Task: In the  document campaign Insert page numer 'on bottom of the page' change page color to  'Blue'Apply Page border, setting:  Shadow Style: three thin lines; Color: 'Black;' Width: 3/4 pt
Action: Mouse moved to (96, 24)
Screenshot: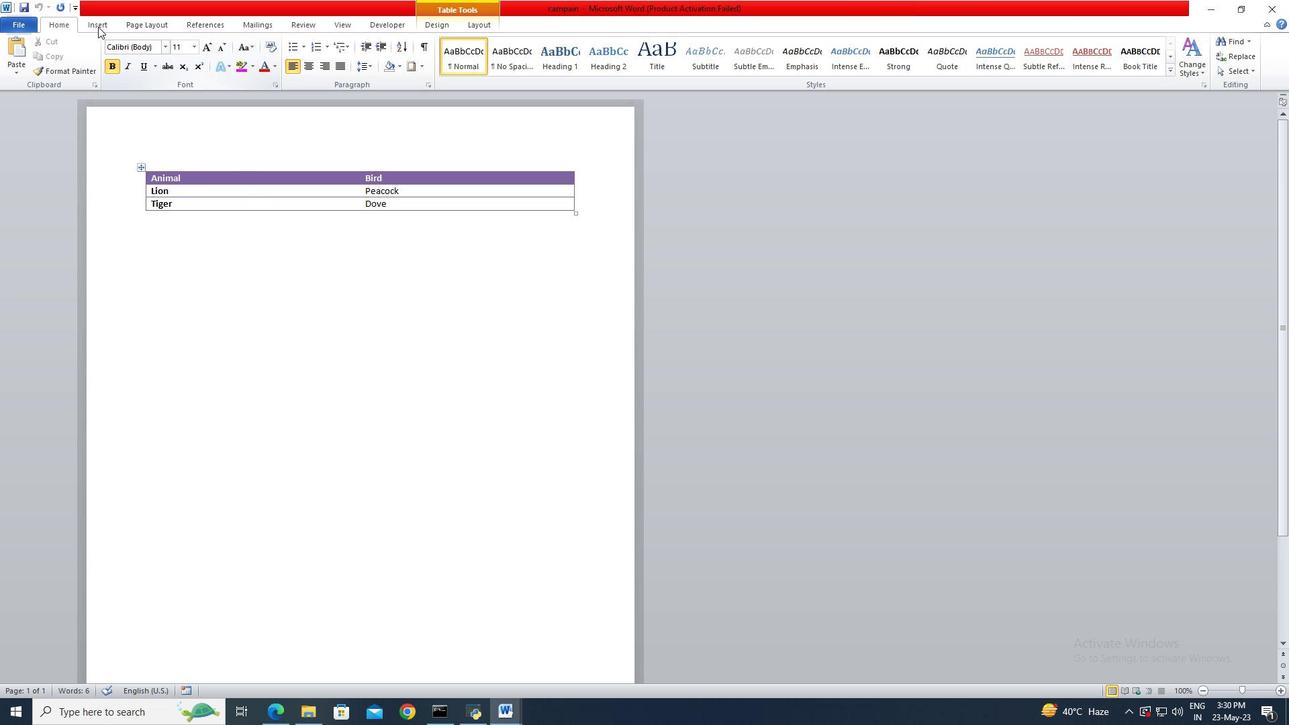 
Action: Mouse pressed left at (96, 24)
Screenshot: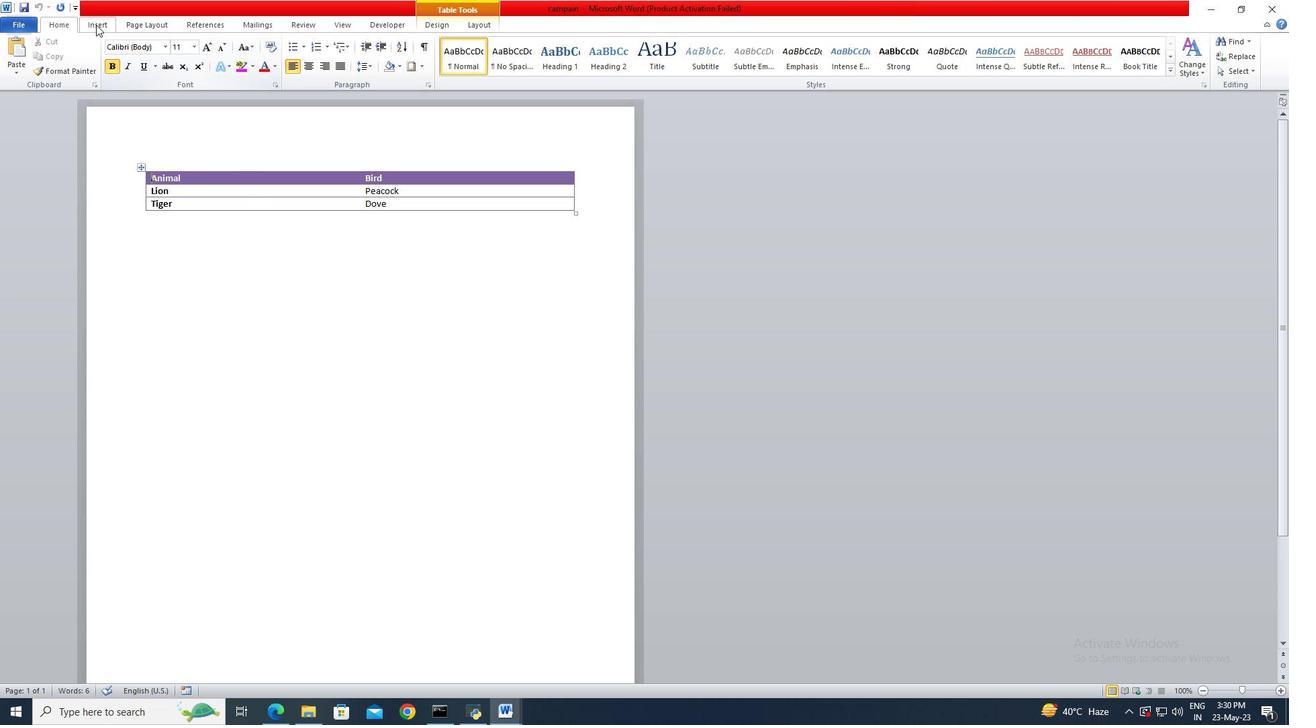 
Action: Mouse moved to (533, 71)
Screenshot: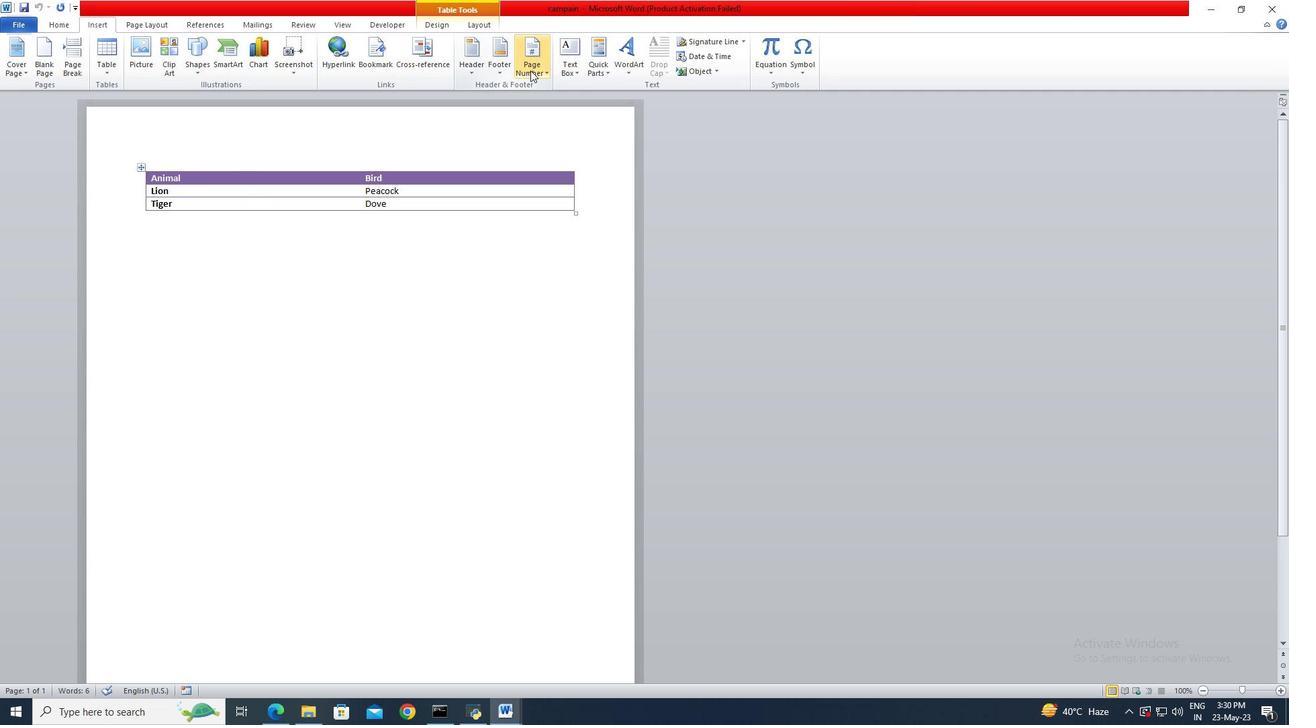 
Action: Mouse pressed left at (533, 71)
Screenshot: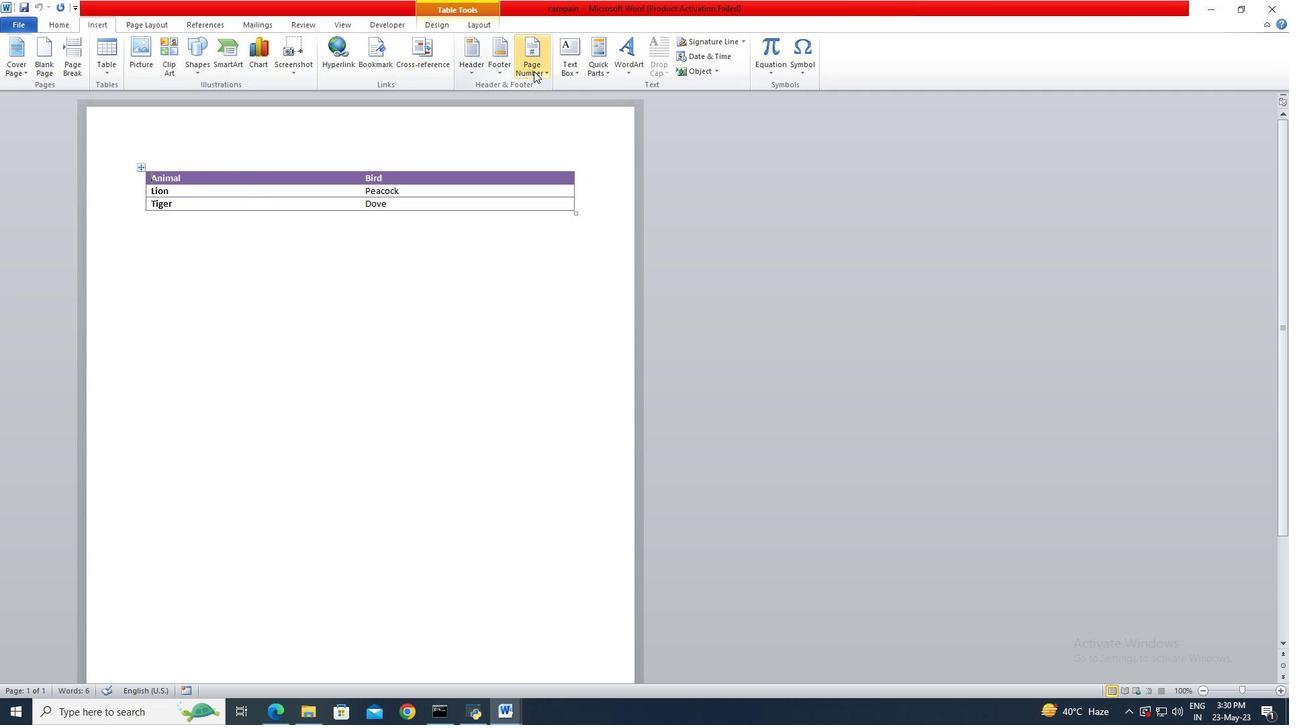 
Action: Mouse moved to (688, 140)
Screenshot: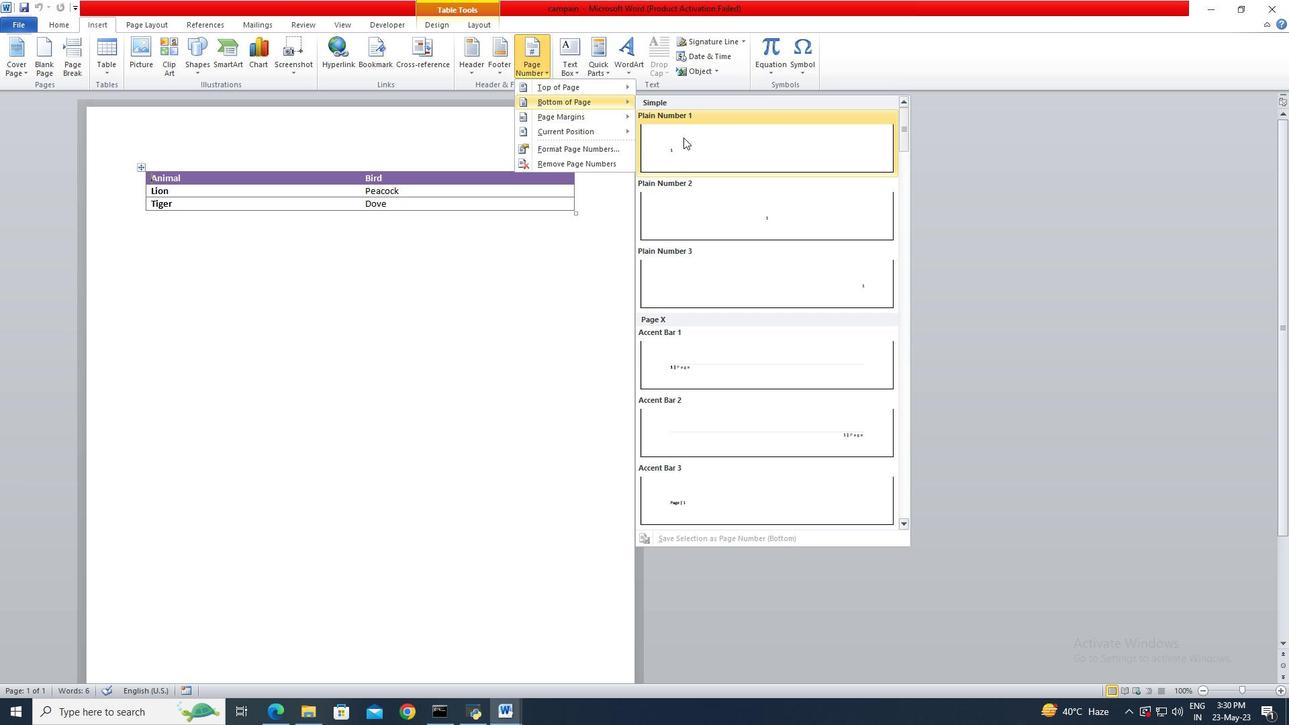 
Action: Mouse pressed left at (688, 140)
Screenshot: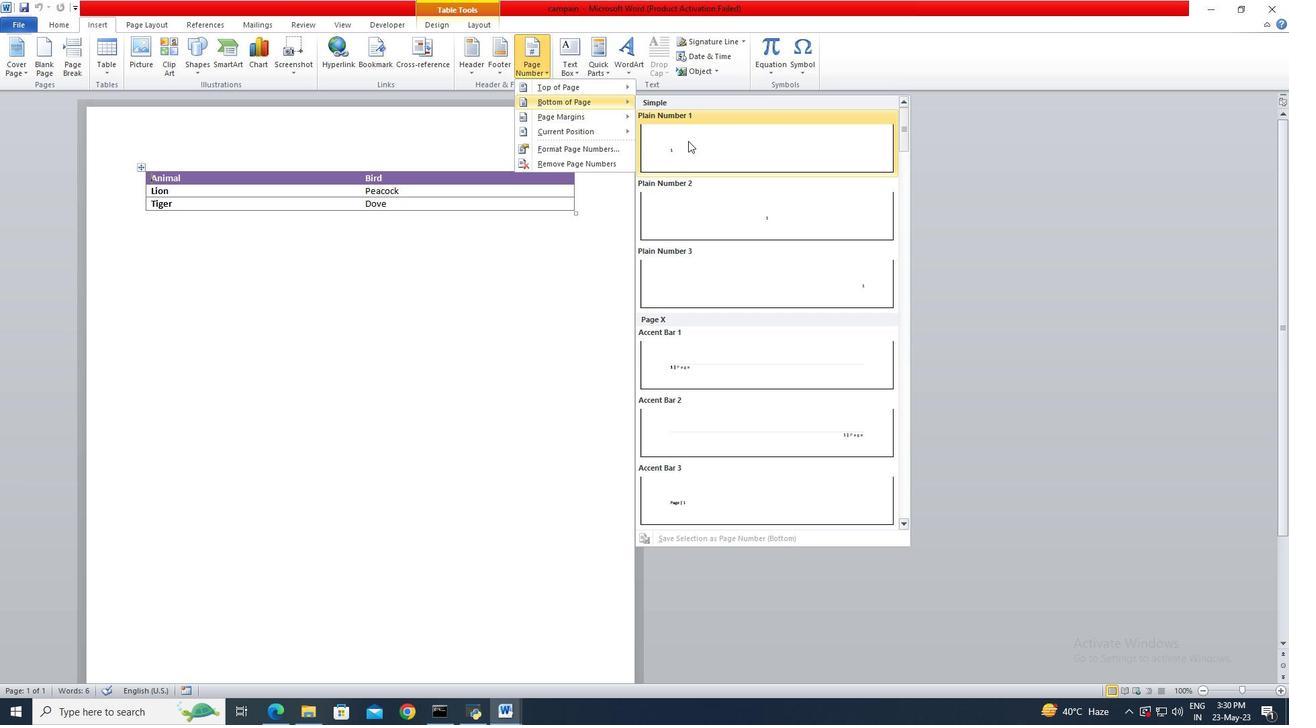 
Action: Mouse moved to (160, 22)
Screenshot: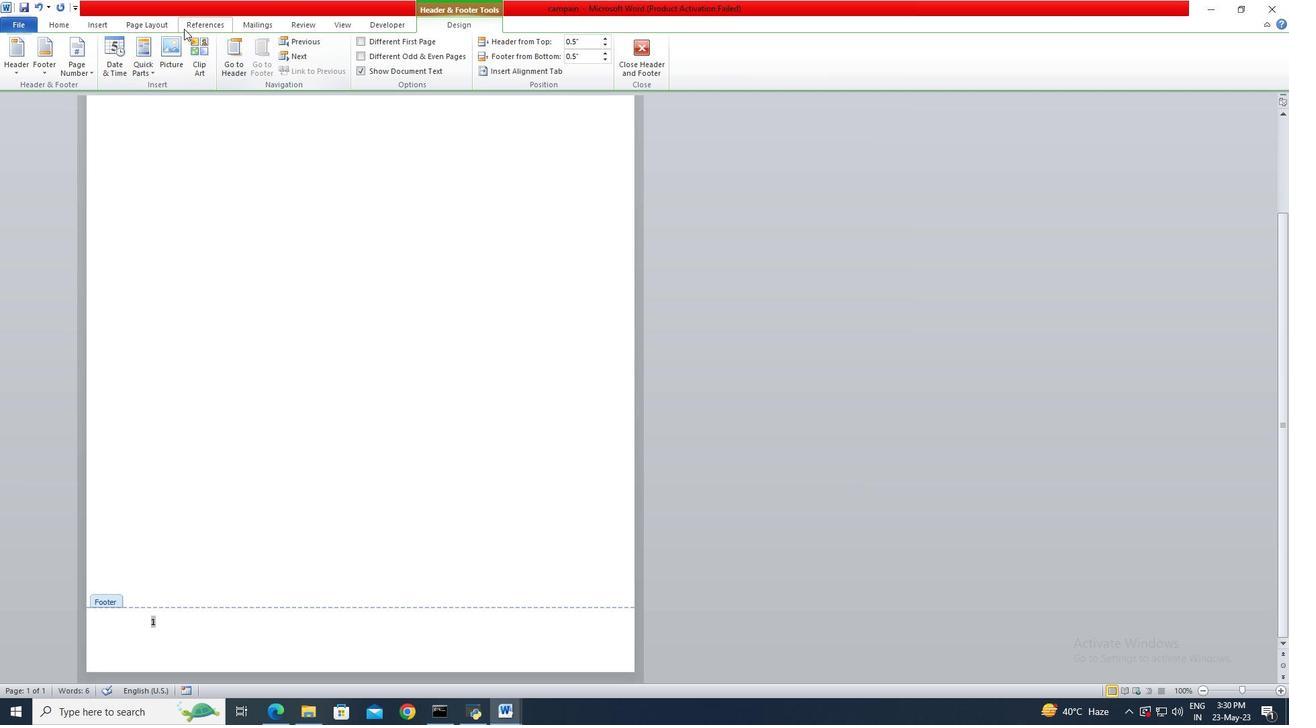 
Action: Mouse pressed left at (160, 22)
Screenshot: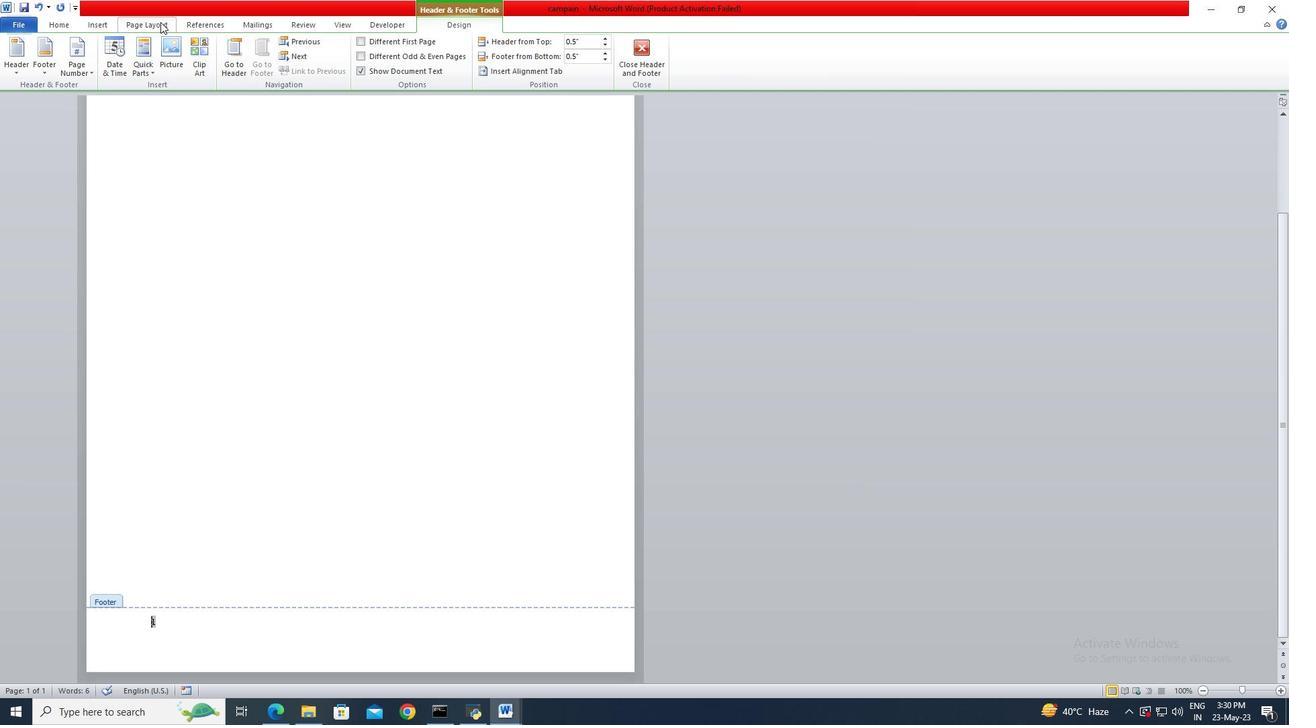
Action: Mouse moved to (340, 69)
Screenshot: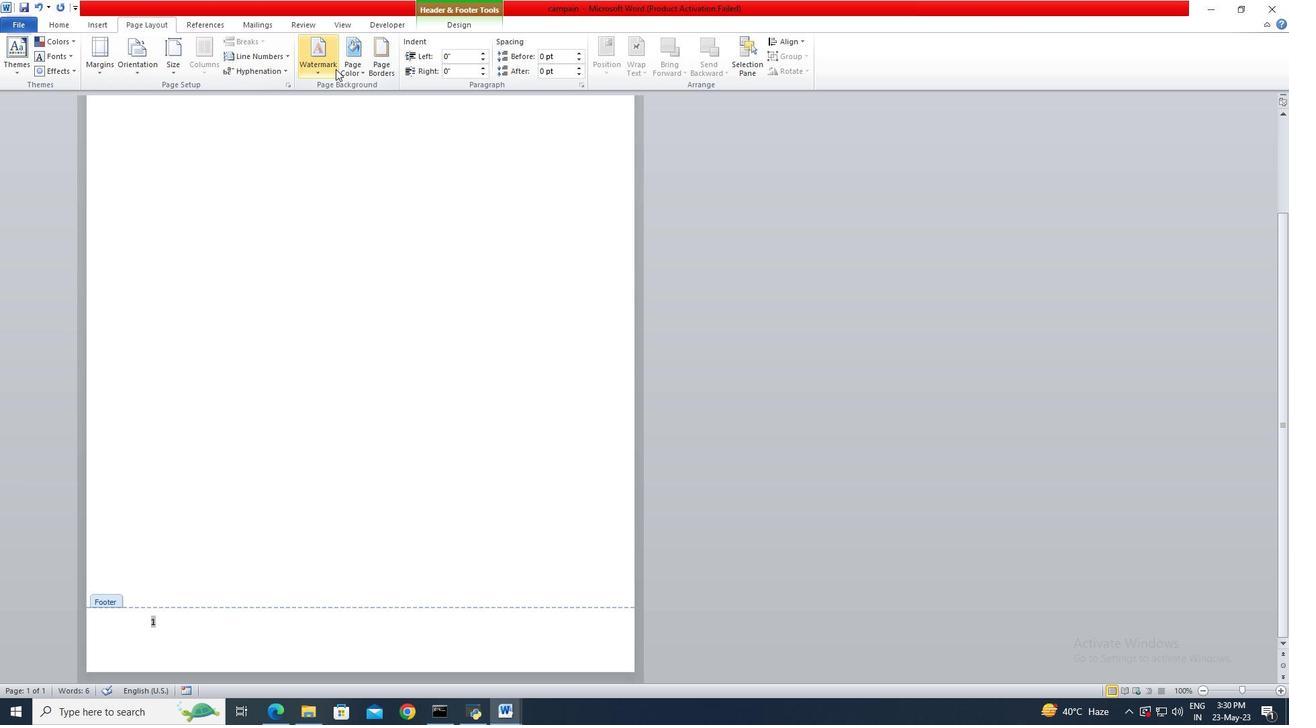 
Action: Mouse pressed left at (340, 69)
Screenshot: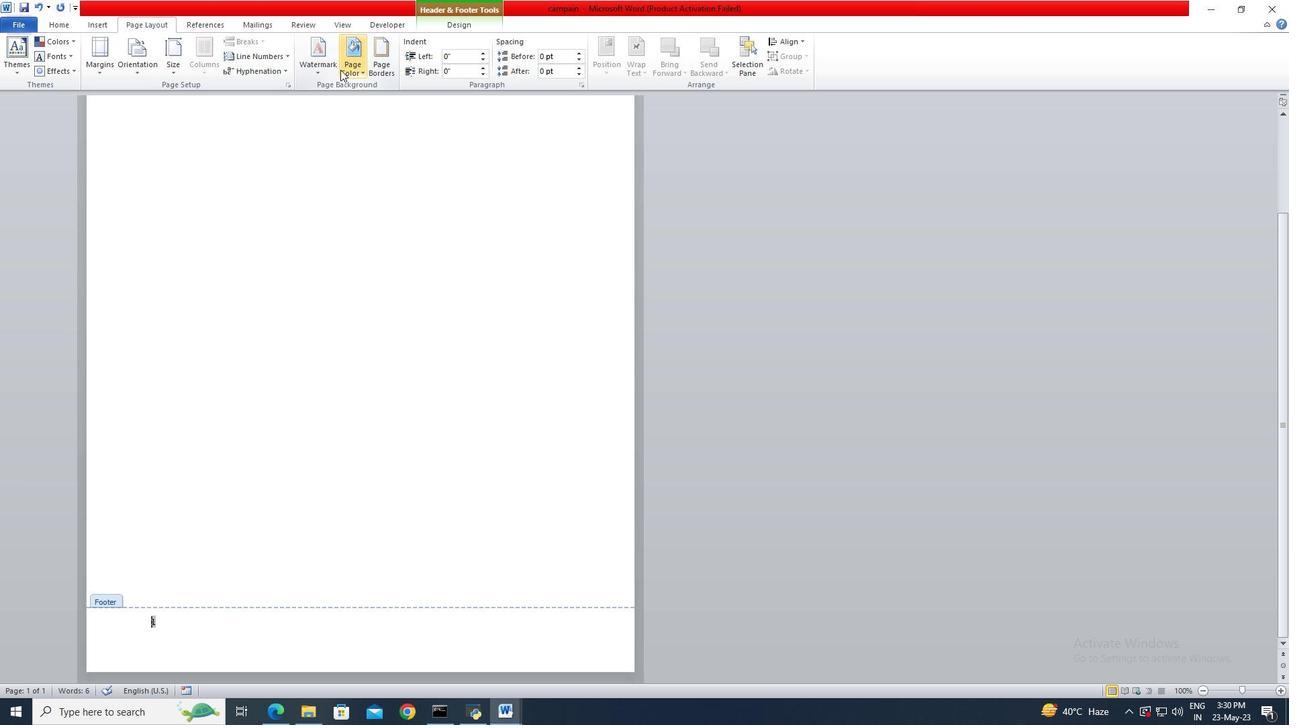 
Action: Mouse moved to (384, 126)
Screenshot: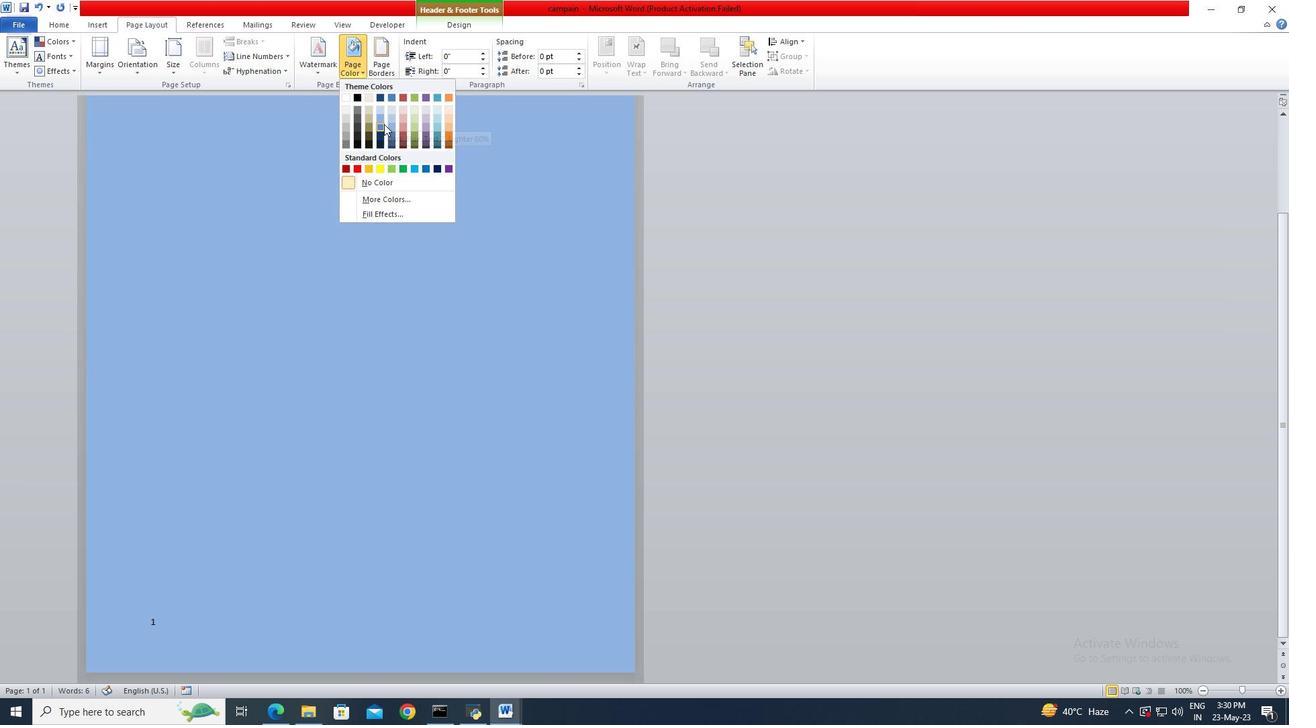 
Action: Mouse pressed left at (384, 126)
Screenshot: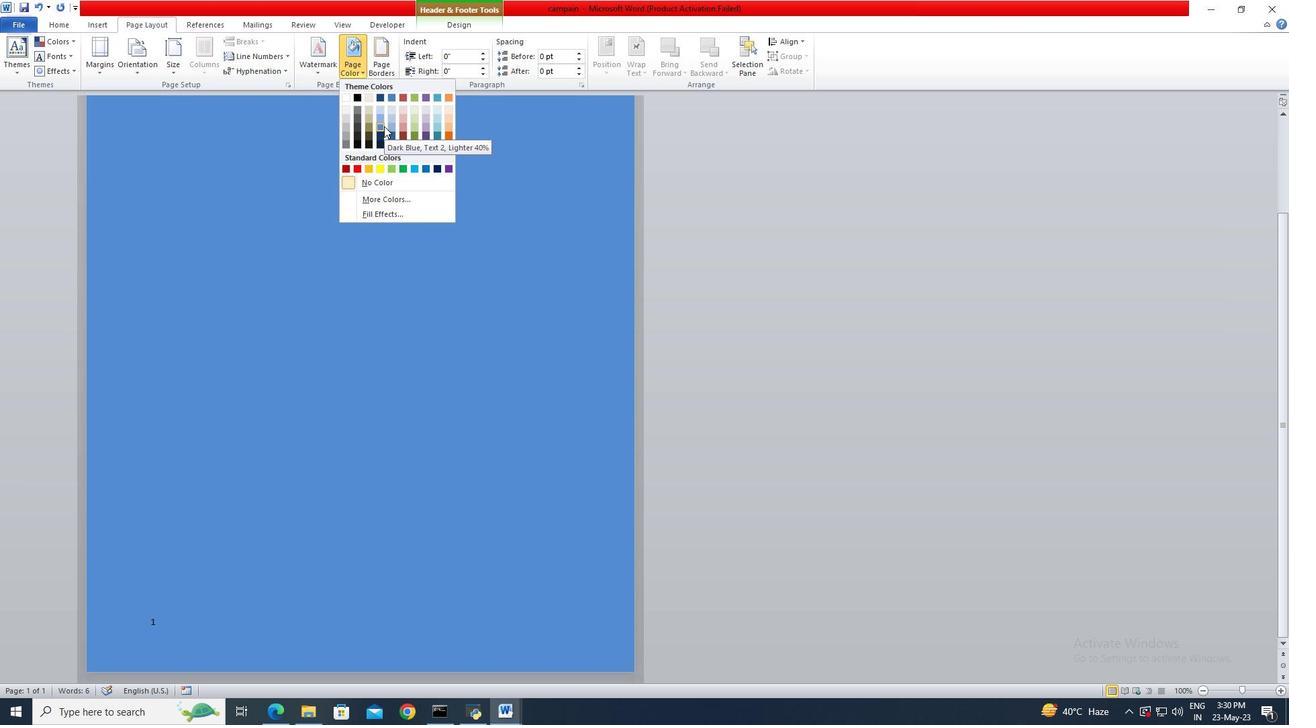
Action: Mouse moved to (382, 74)
Screenshot: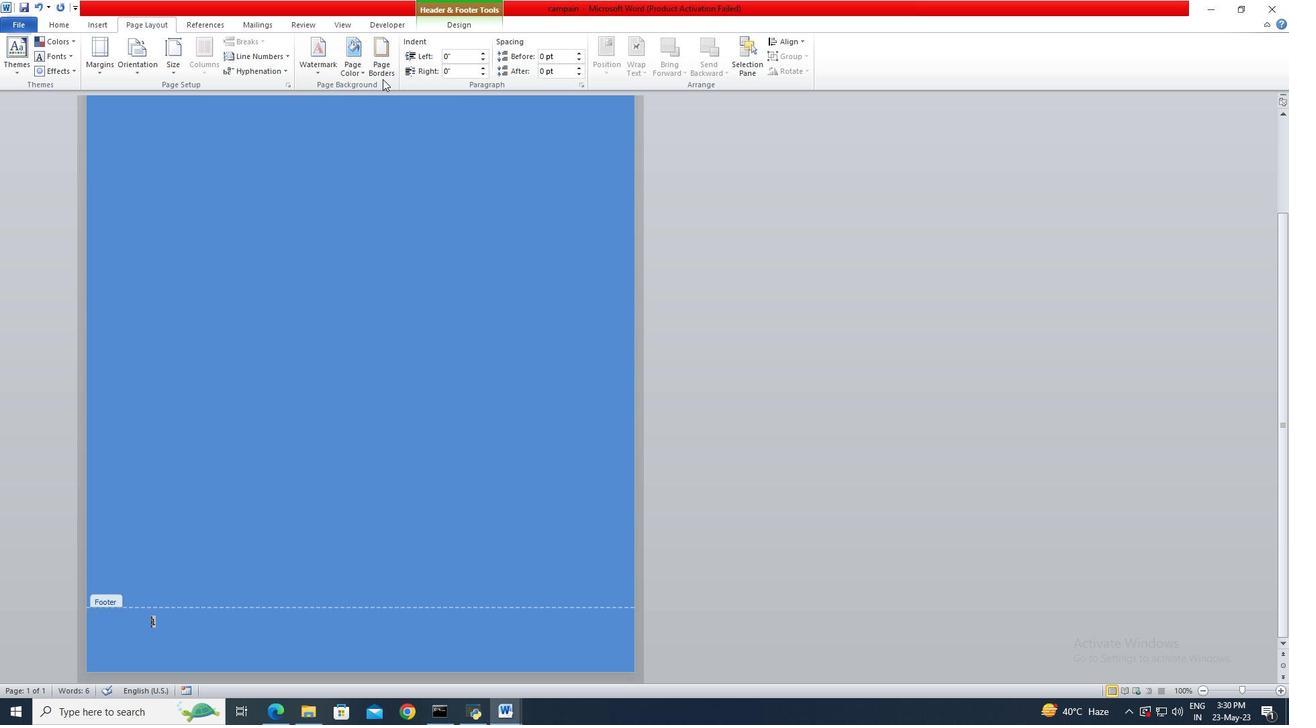 
Action: Mouse pressed left at (382, 74)
Screenshot: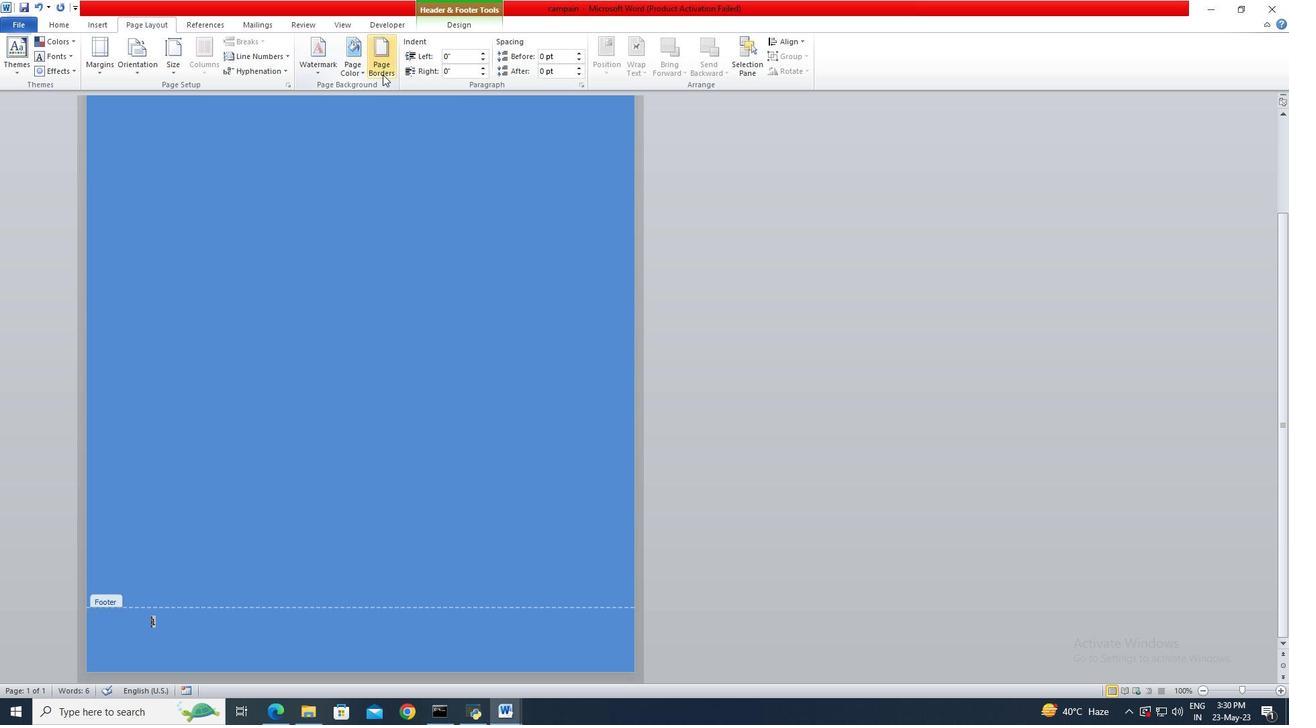 
Action: Mouse moved to (486, 328)
Screenshot: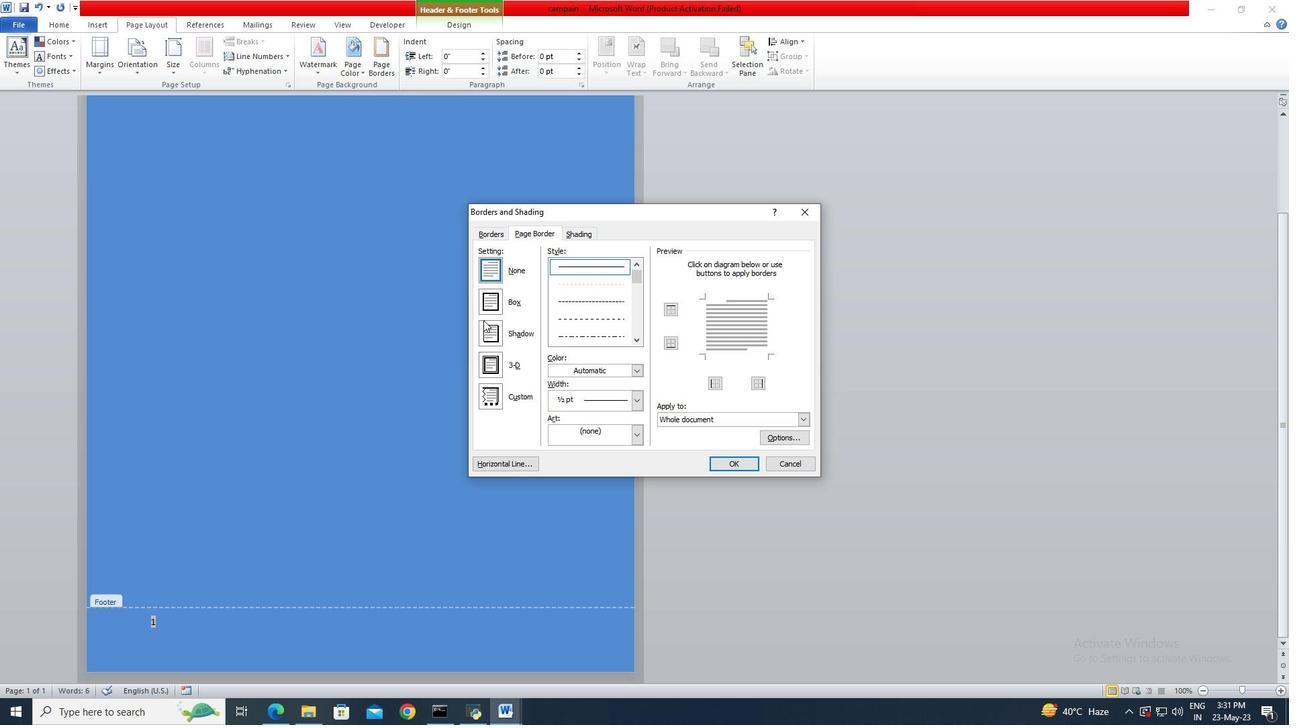 
Action: Mouse pressed left at (486, 328)
Screenshot: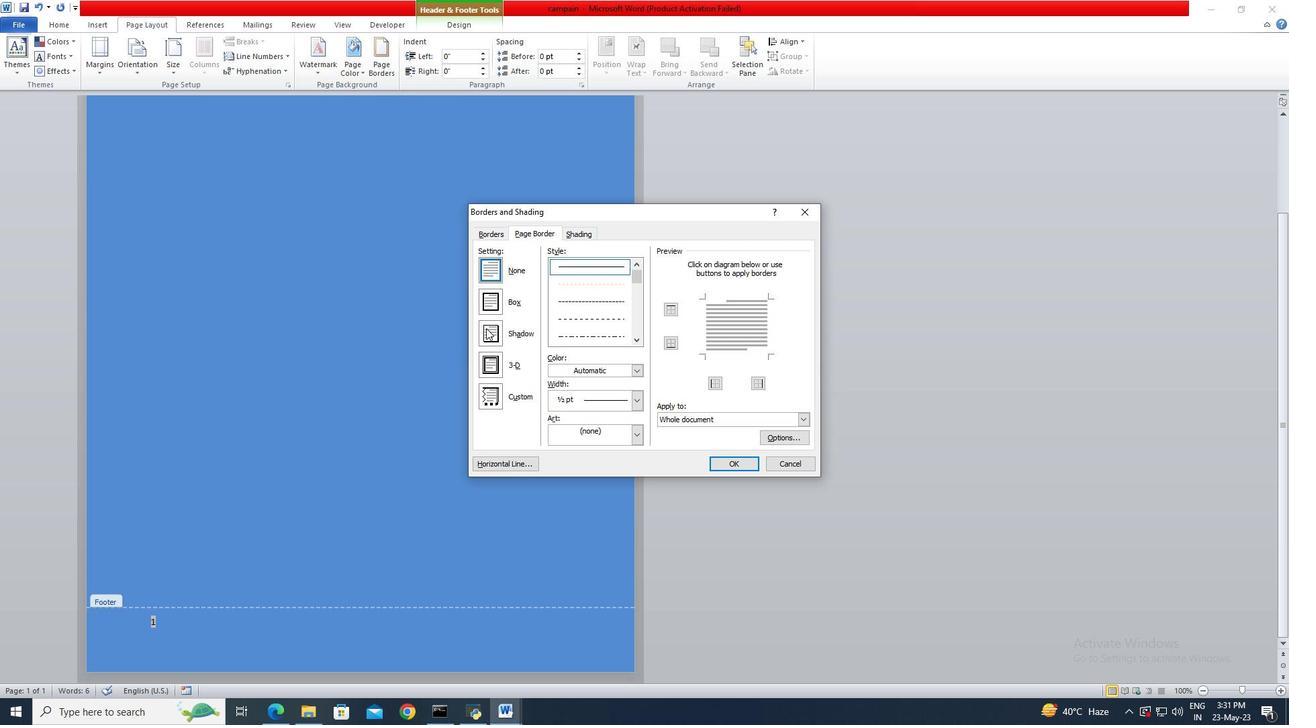 
Action: Mouse moved to (635, 341)
Screenshot: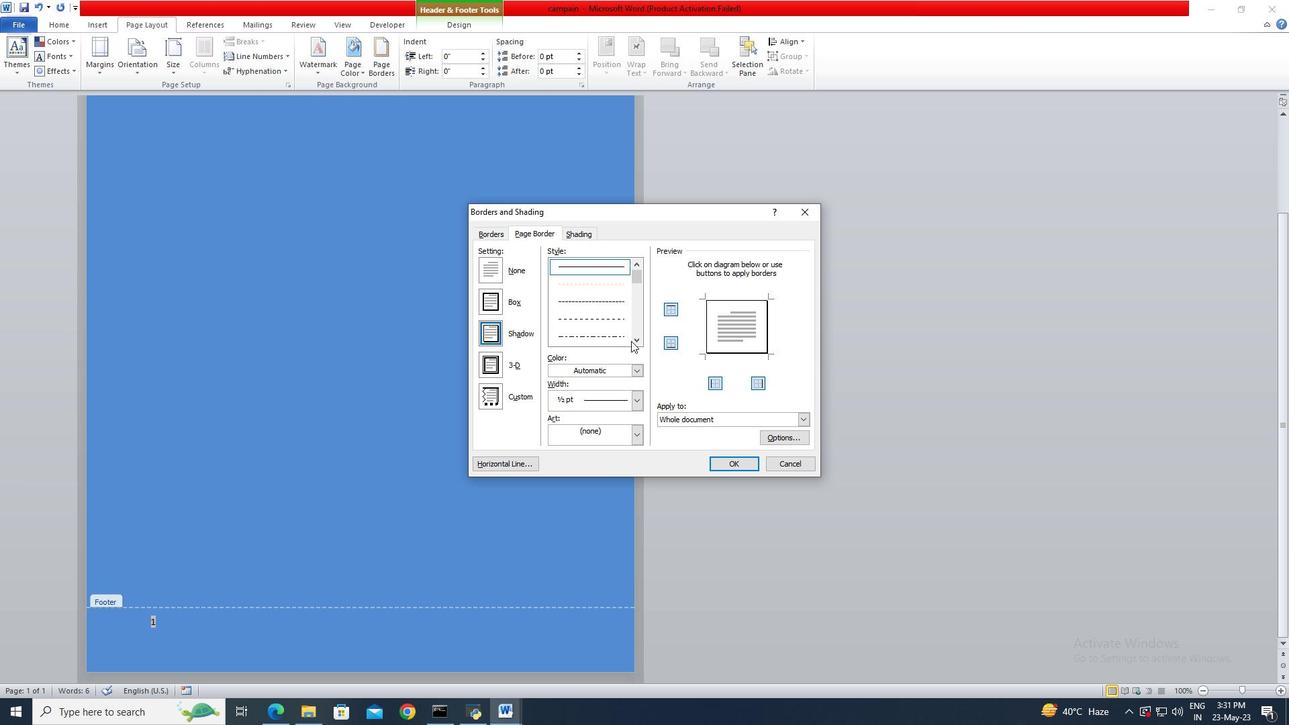 
Action: Mouse pressed left at (635, 341)
Screenshot: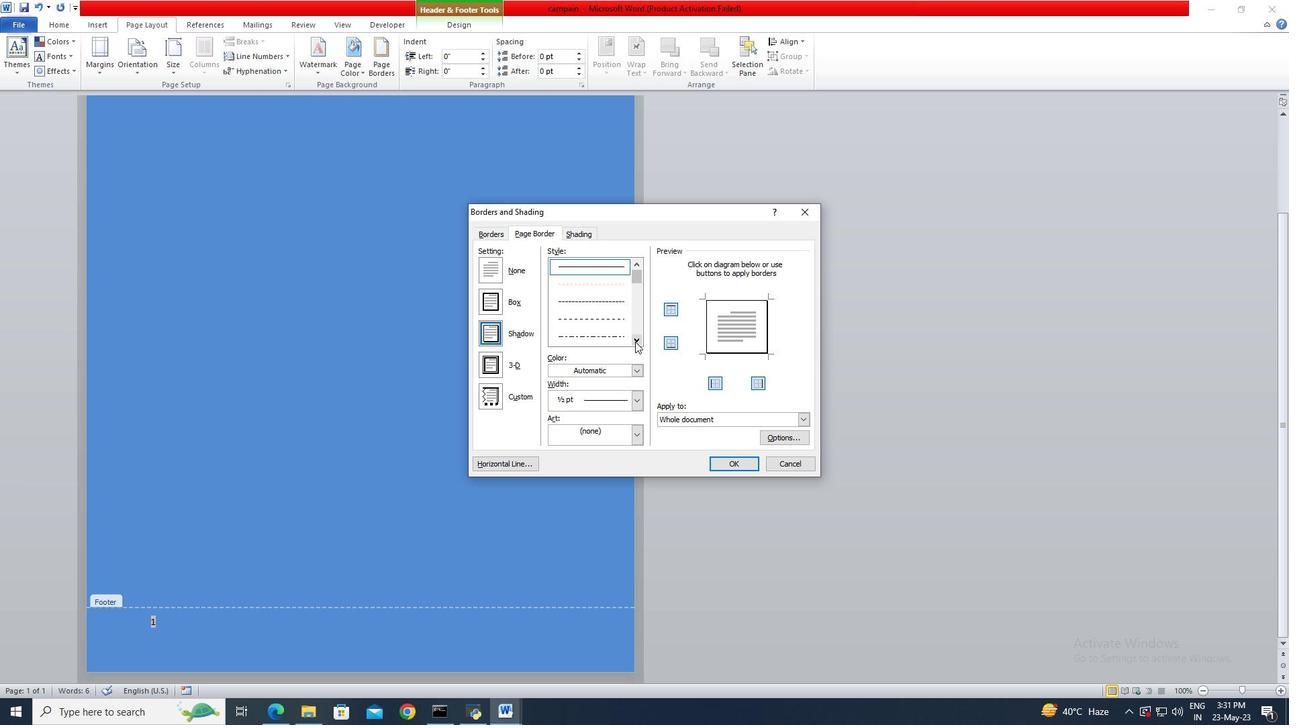 
Action: Mouse pressed left at (635, 341)
Screenshot: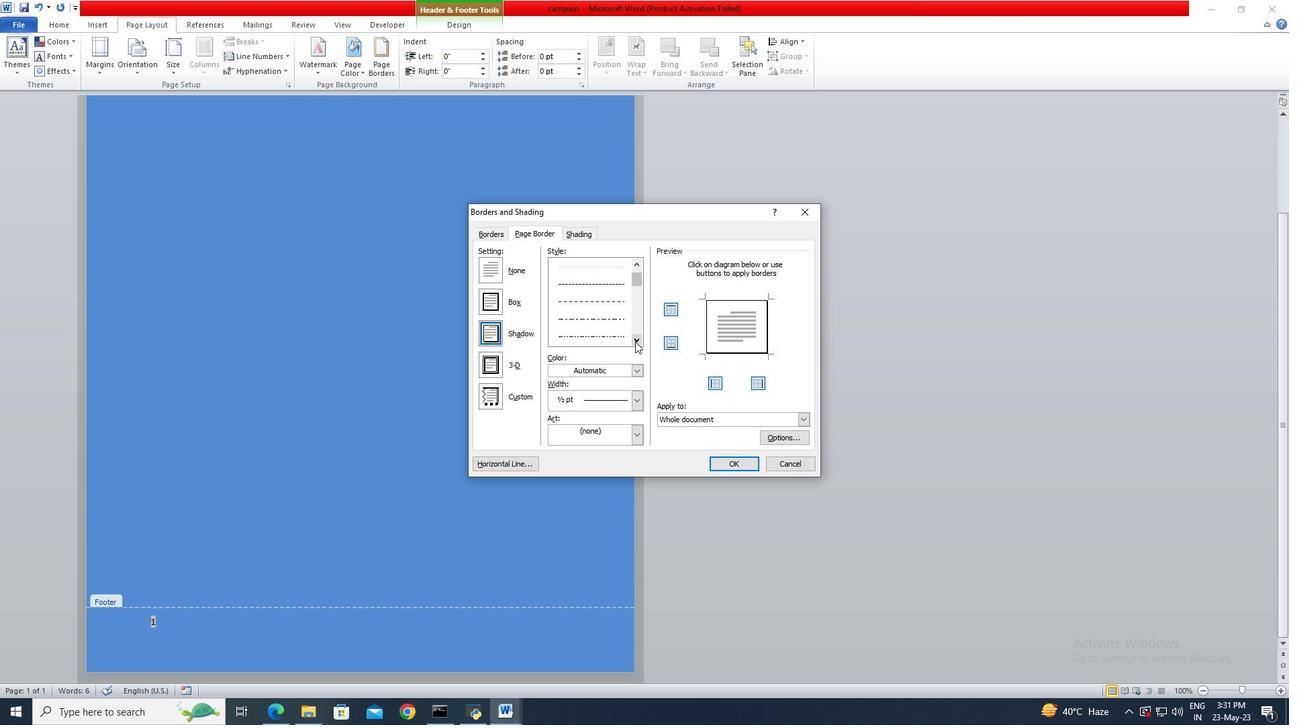 
Action: Mouse pressed left at (635, 341)
Screenshot: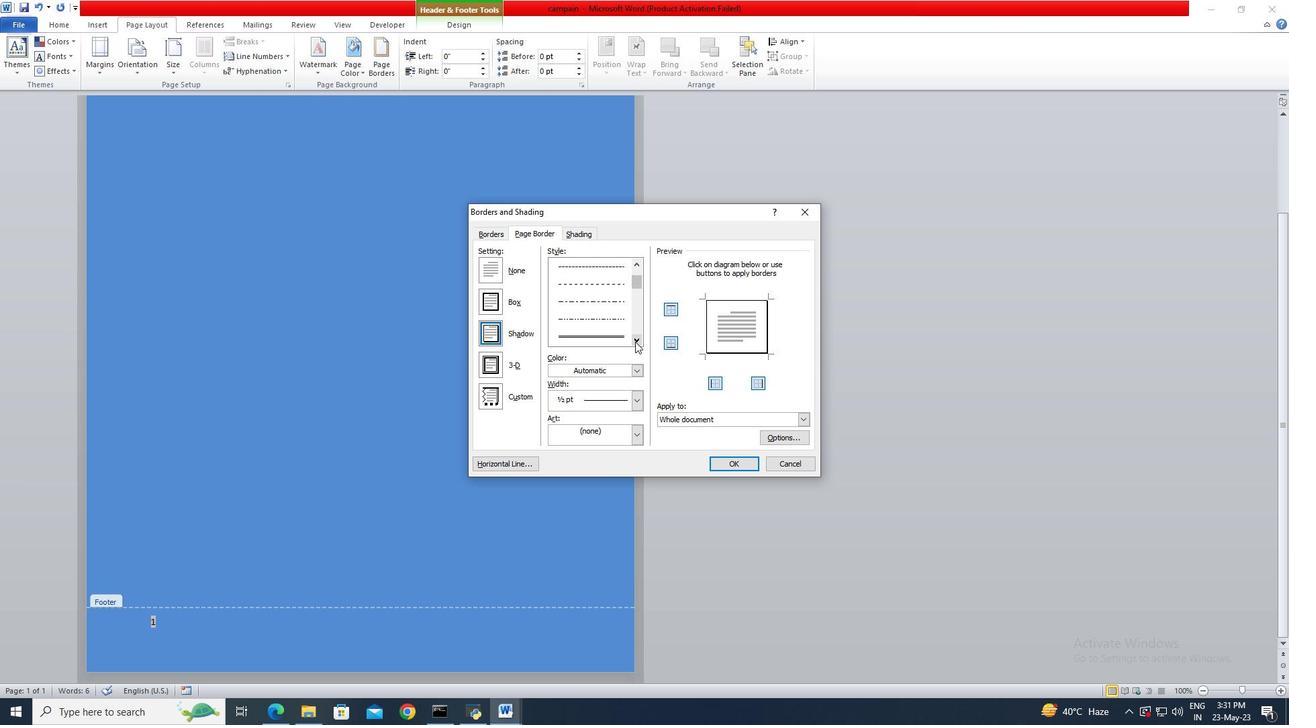 
Action: Mouse pressed left at (635, 341)
Screenshot: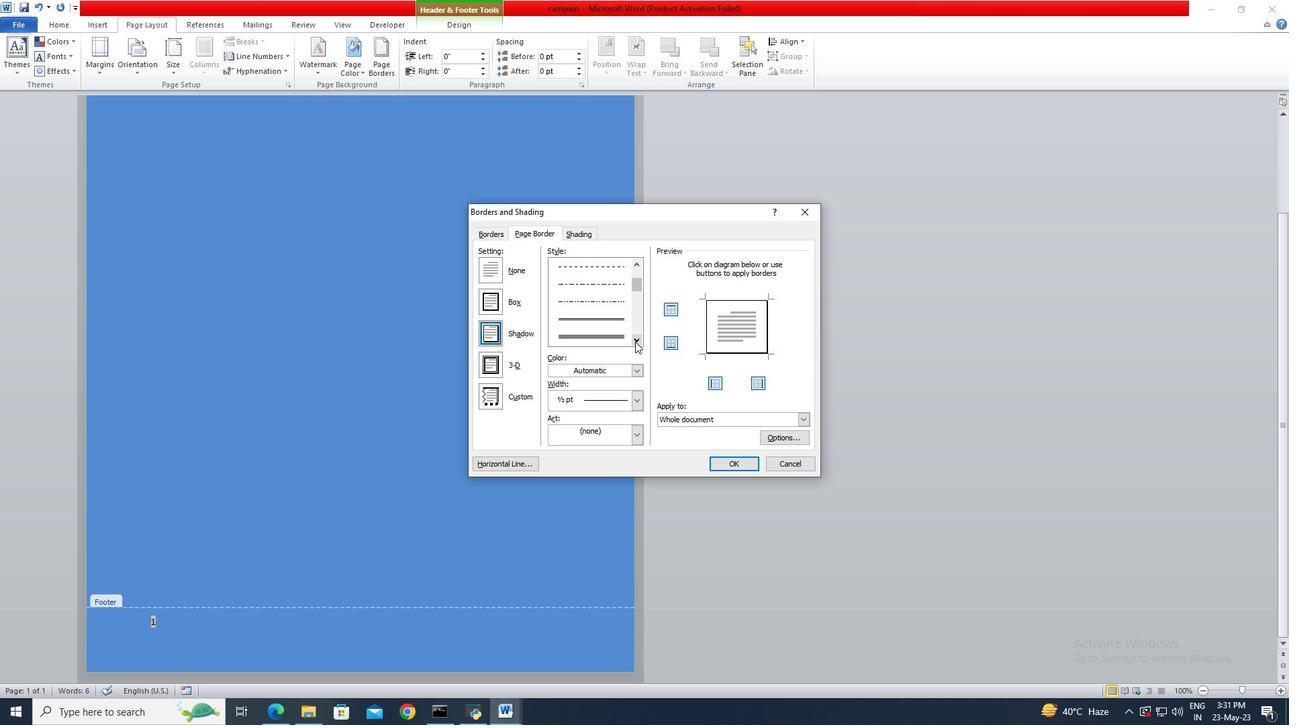 
Action: Mouse moved to (613, 318)
Screenshot: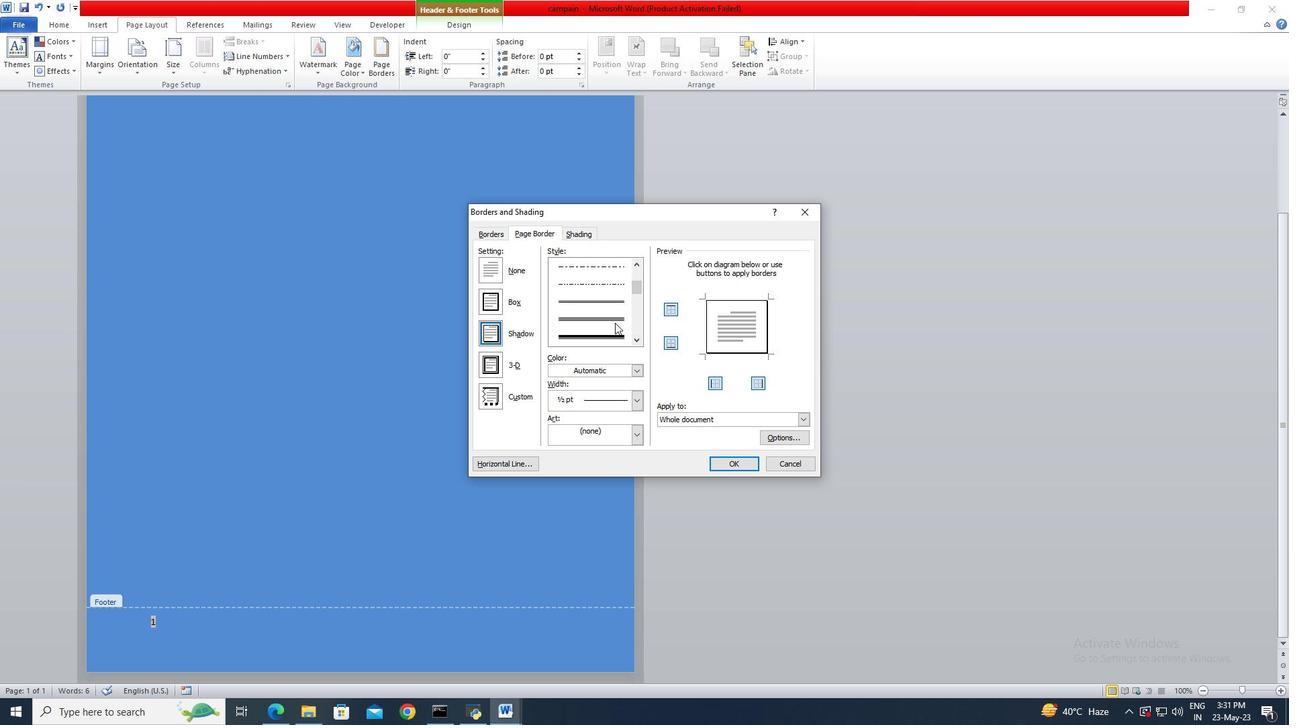 
Action: Mouse pressed left at (613, 318)
Screenshot: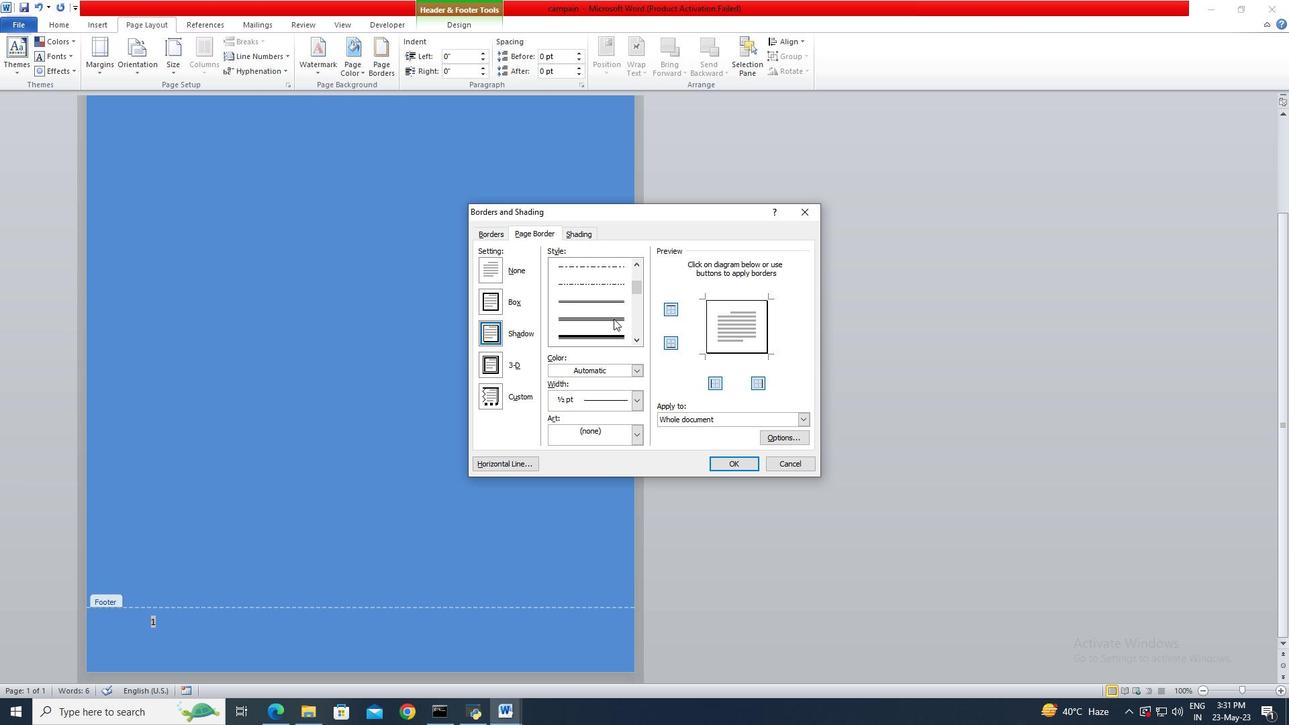 
Action: Mouse moved to (636, 372)
Screenshot: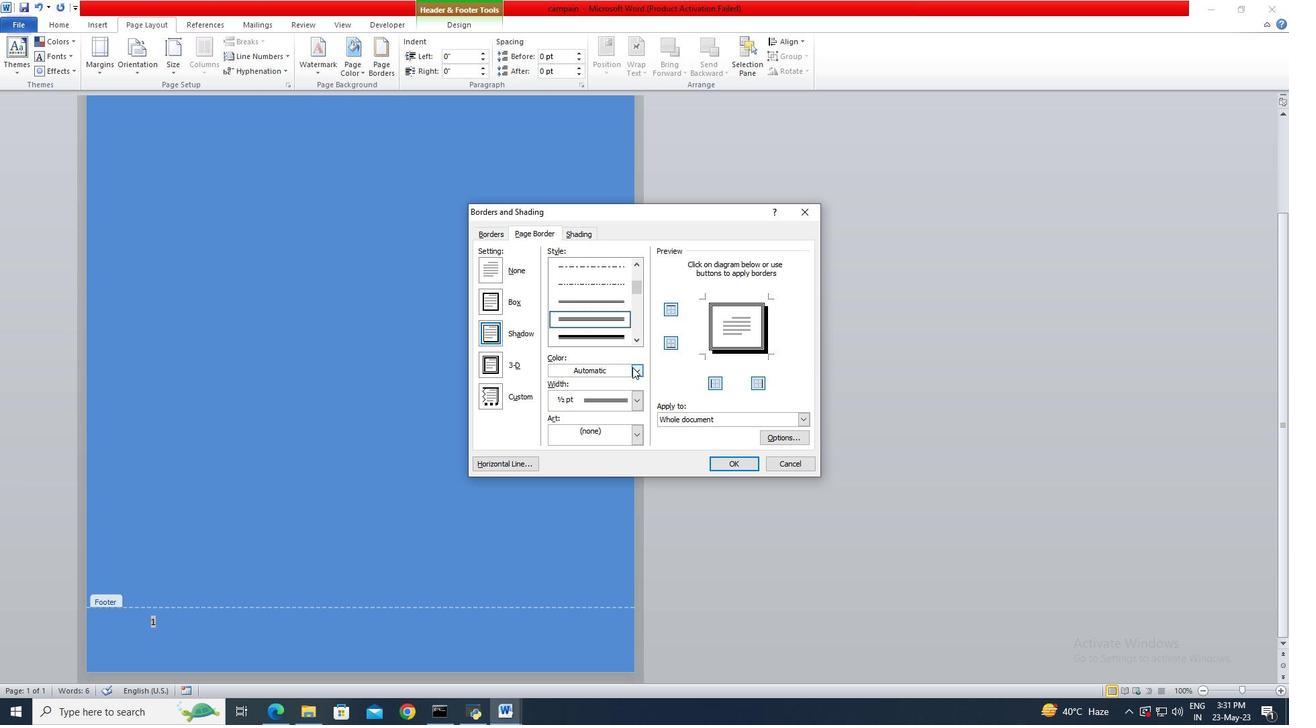 
Action: Mouse pressed left at (636, 372)
Screenshot: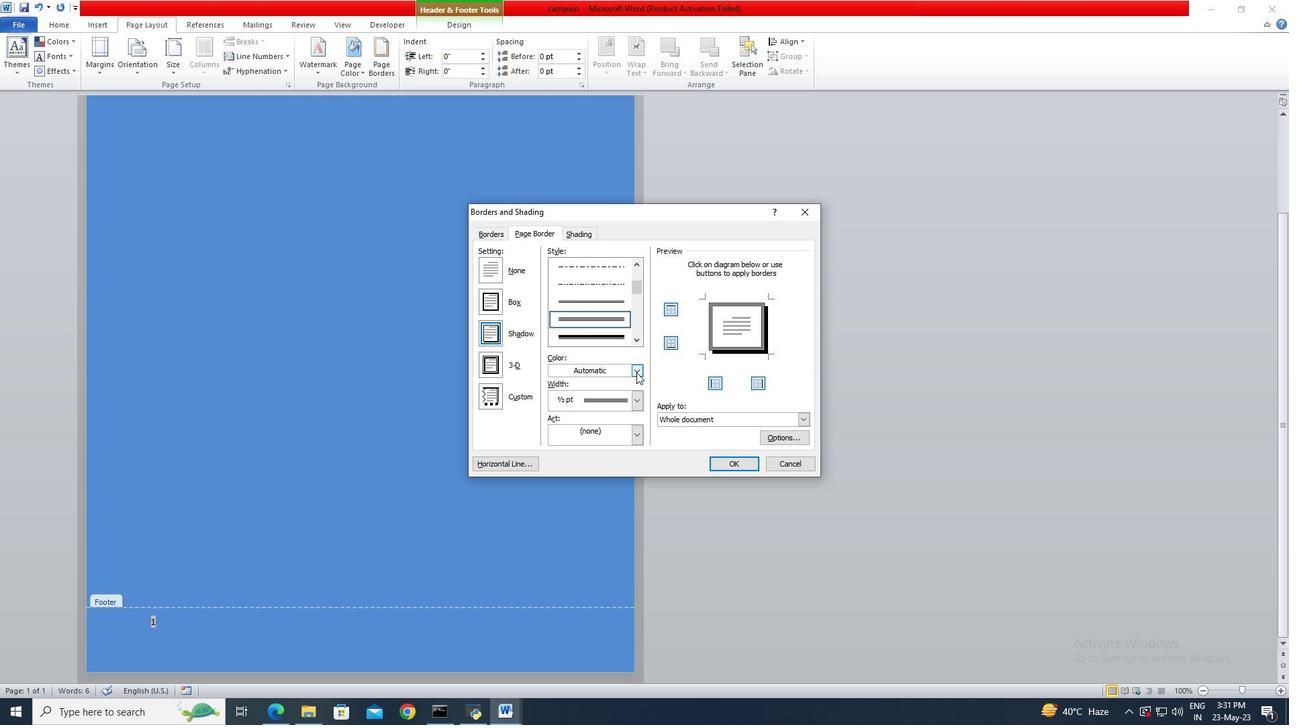 
Action: Mouse moved to (568, 411)
Screenshot: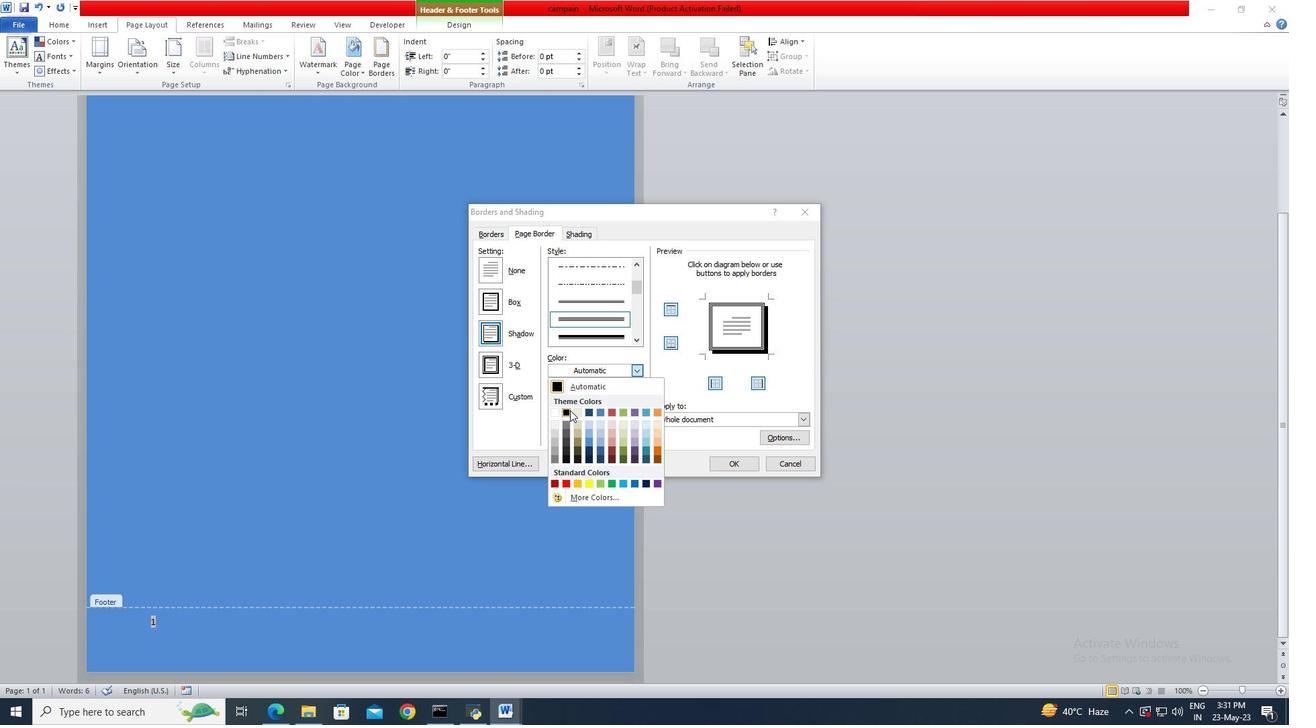 
Action: Mouse pressed left at (568, 411)
Screenshot: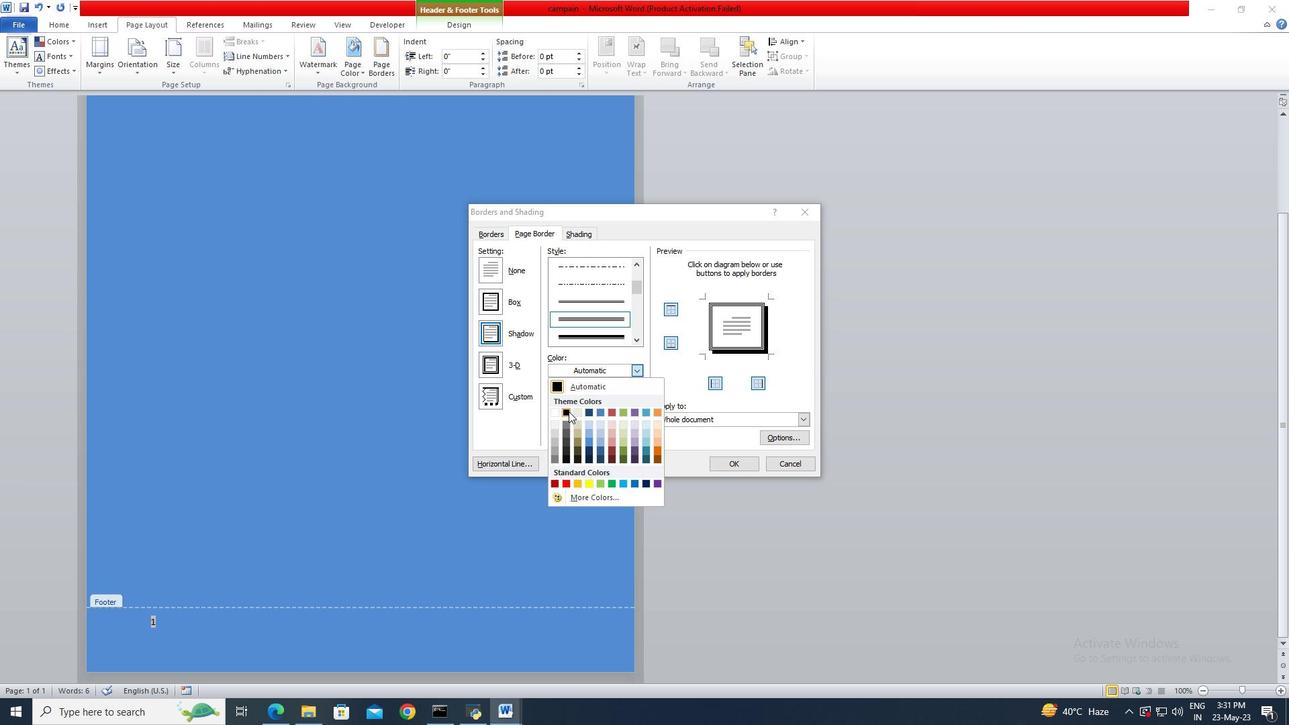 
Action: Mouse moved to (635, 404)
Screenshot: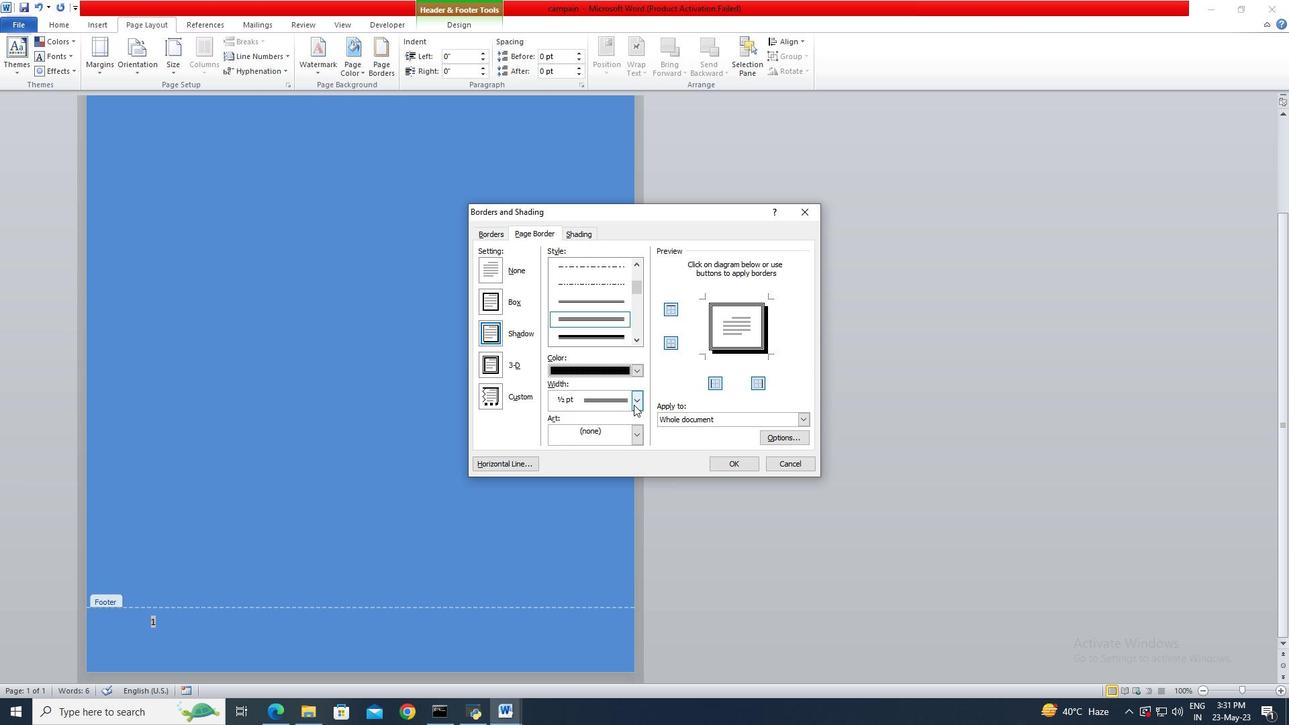 
Action: Mouse pressed left at (635, 404)
Screenshot: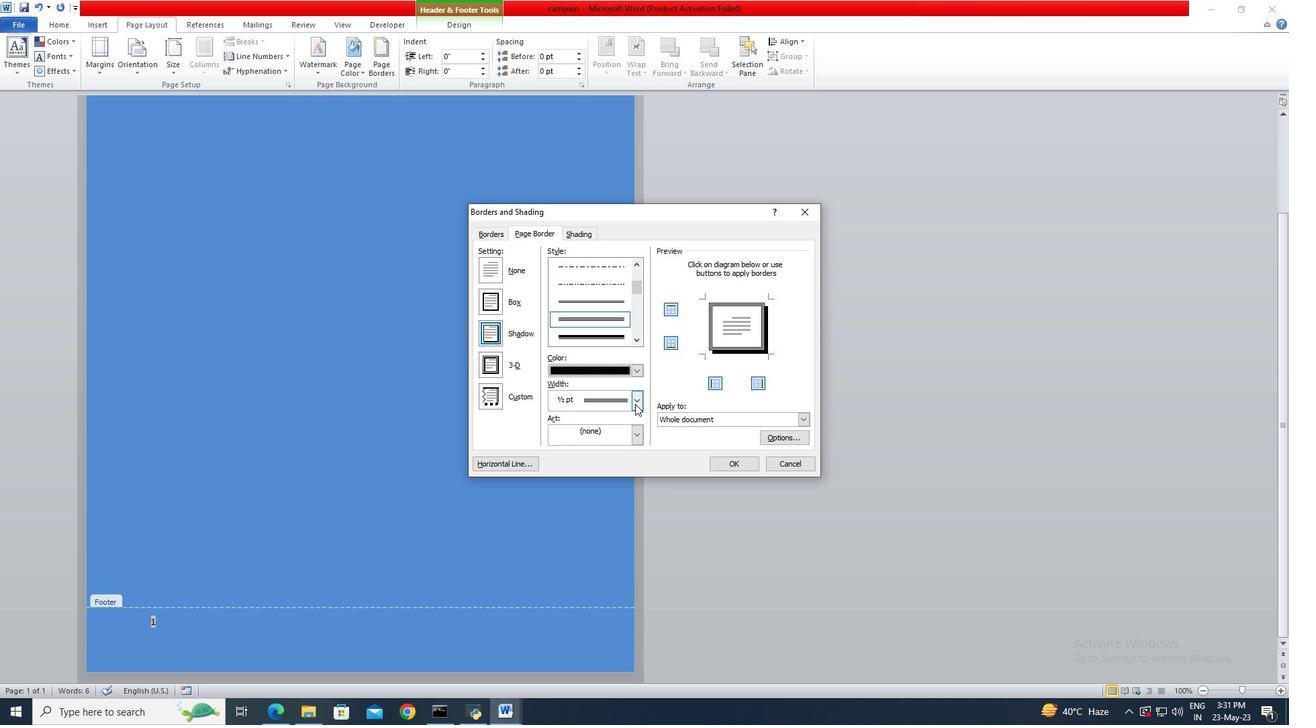 
Action: Mouse moved to (627, 448)
Screenshot: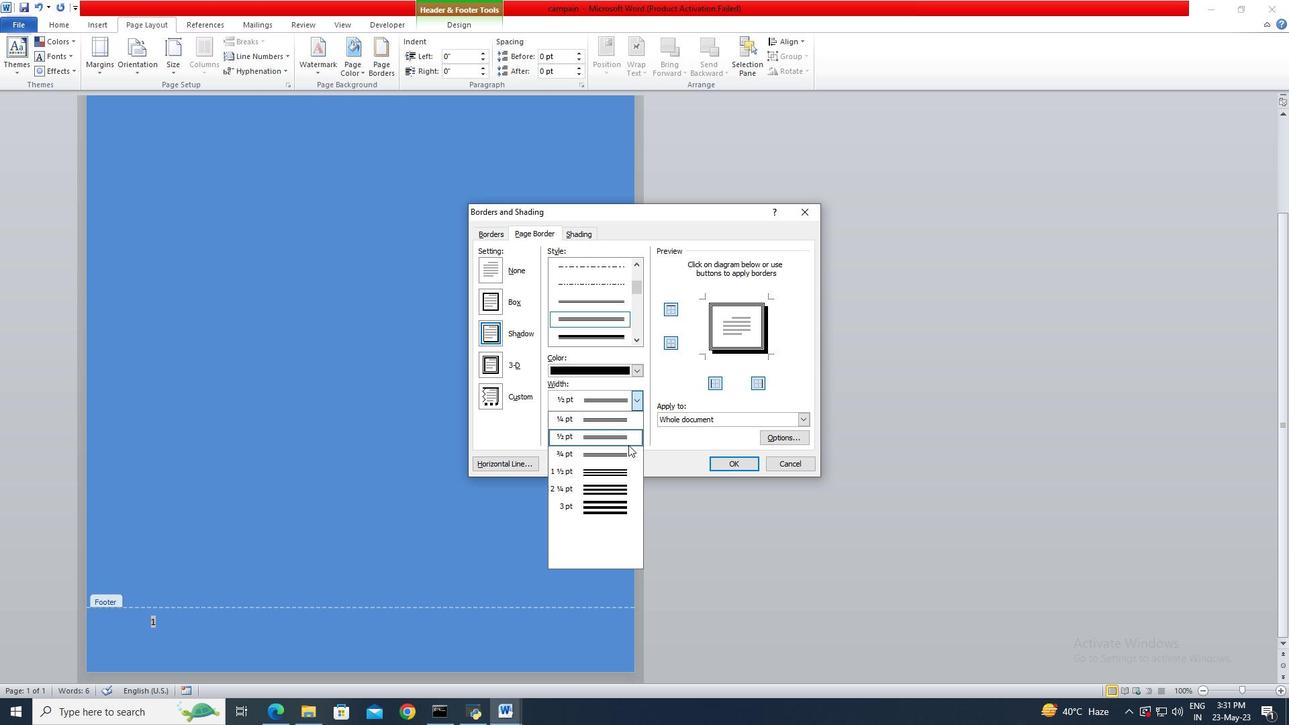
Action: Mouse pressed left at (627, 448)
Screenshot: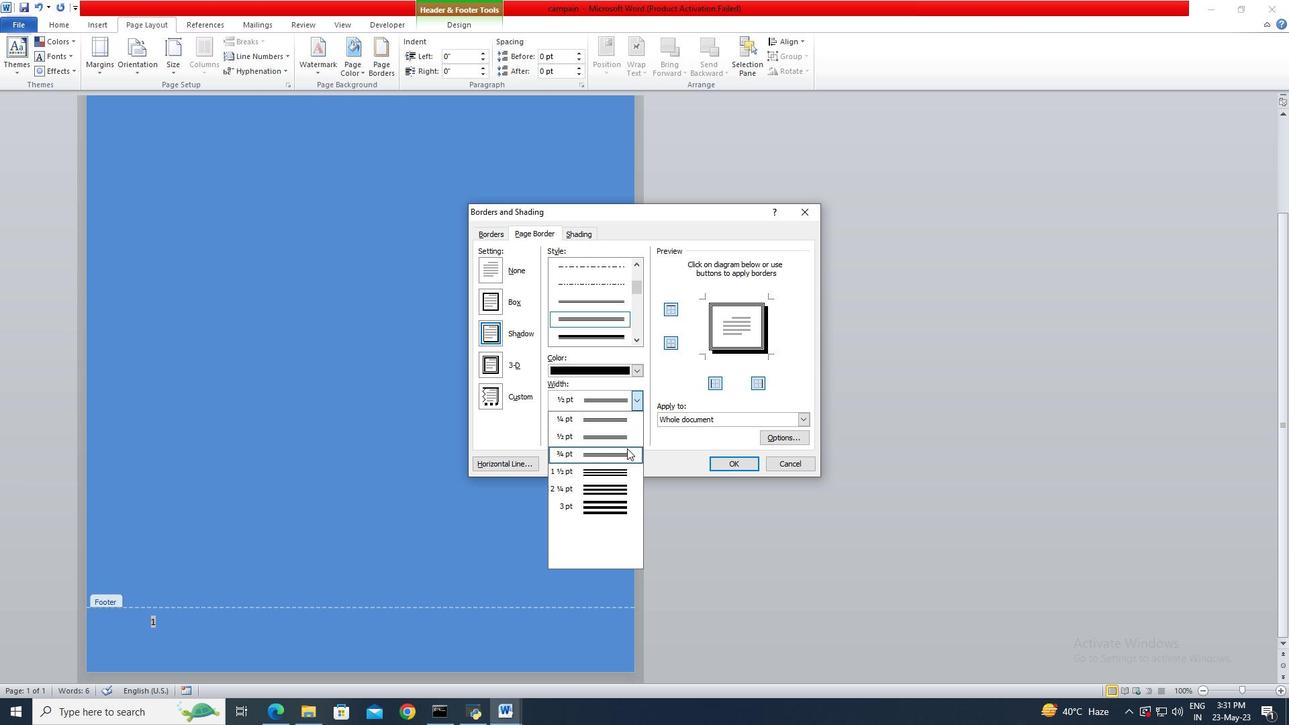 
Action: Mouse moved to (719, 462)
Screenshot: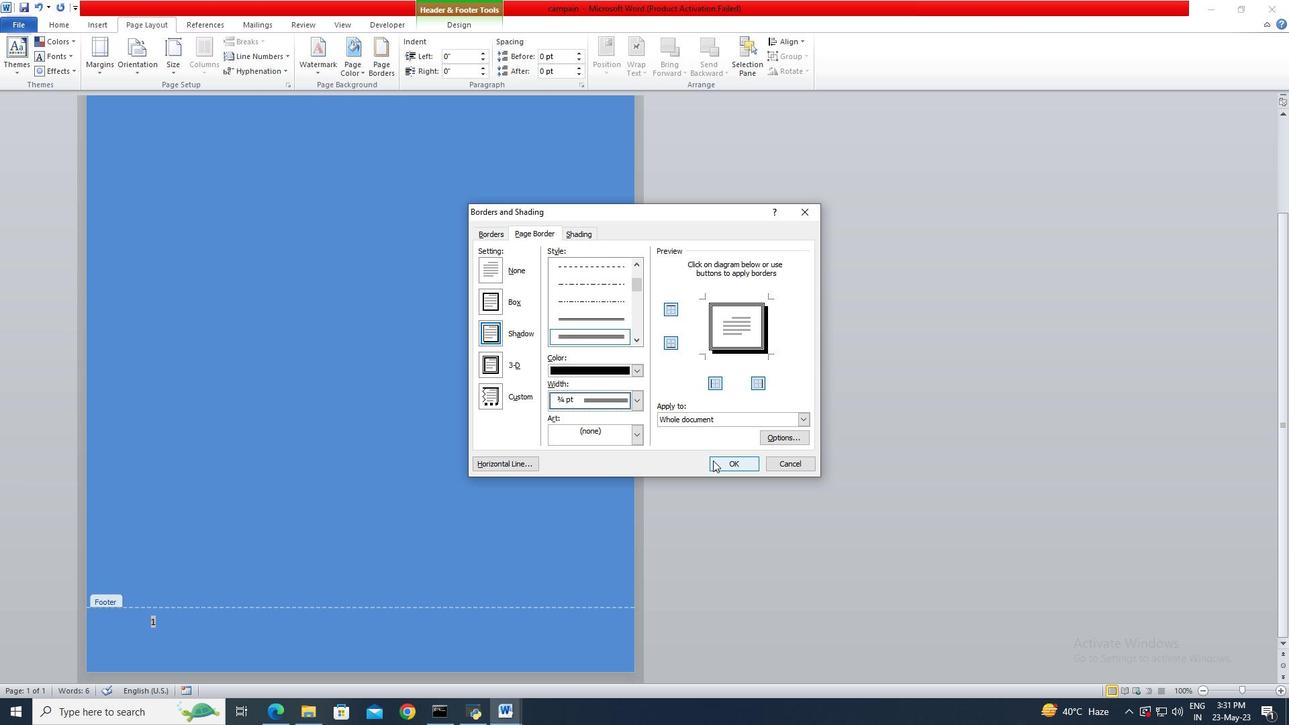 
Action: Mouse pressed left at (719, 462)
Screenshot: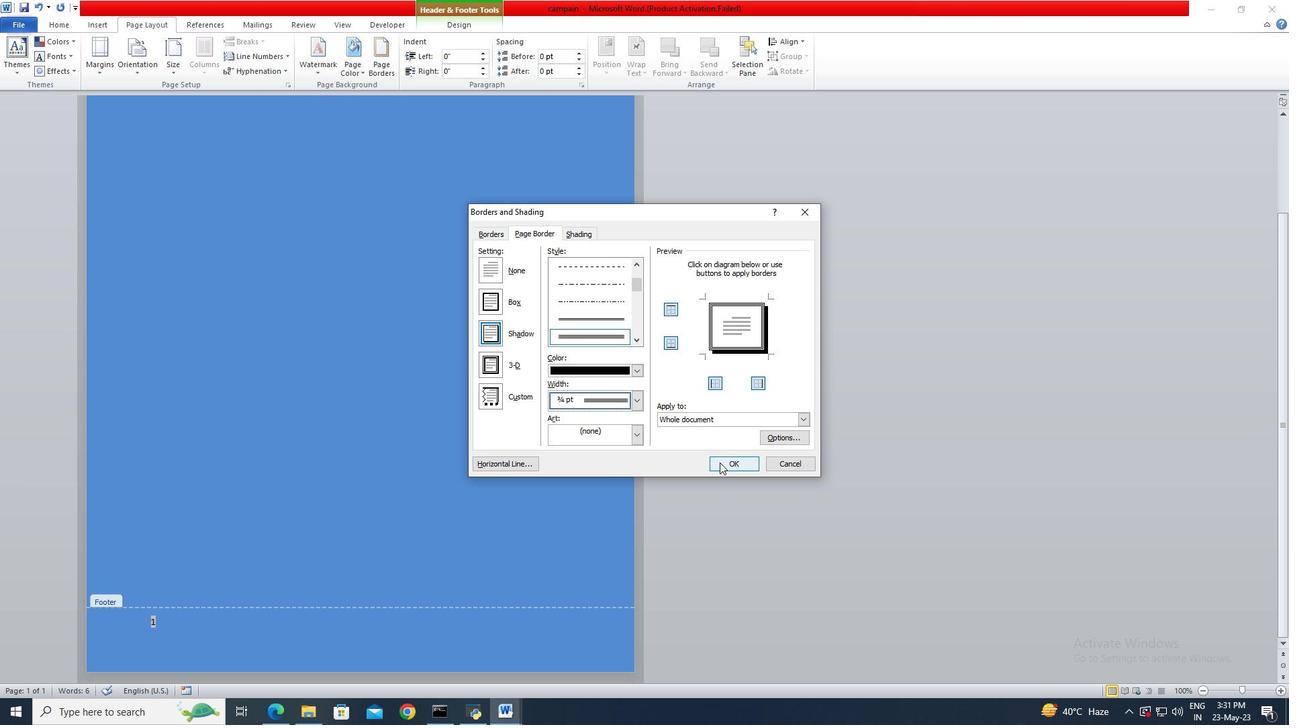 
